 Task: Add an event with the title Team Building Activity: Outdoor Adventure and Team Bonding Experience, date '2024/05/16', time 8:00 AM to 10:00 AMand add a description: Welcome to our Negotiation Techniques Training Workshop, a comprehensive and interactive session designed to equip participants with the skills and strategies necessary to navigate successful negotiations. This workshop offers a practical and hands-on approach to negotiation, providing participants with valuable insights and techniques to achieve optimal outcomes in a variety of professional scenarios.Select event color  Peacock . Add location for the event as: 987 Roman Forum, Rome, Italy, logged in from the account softage.5@softage.netand send the event invitation to softage.9@softage.net and softage.10@softage.net. Set a reminder for the event Every weekday(Monday to Friday)
Action: Mouse moved to (908, 70)
Screenshot: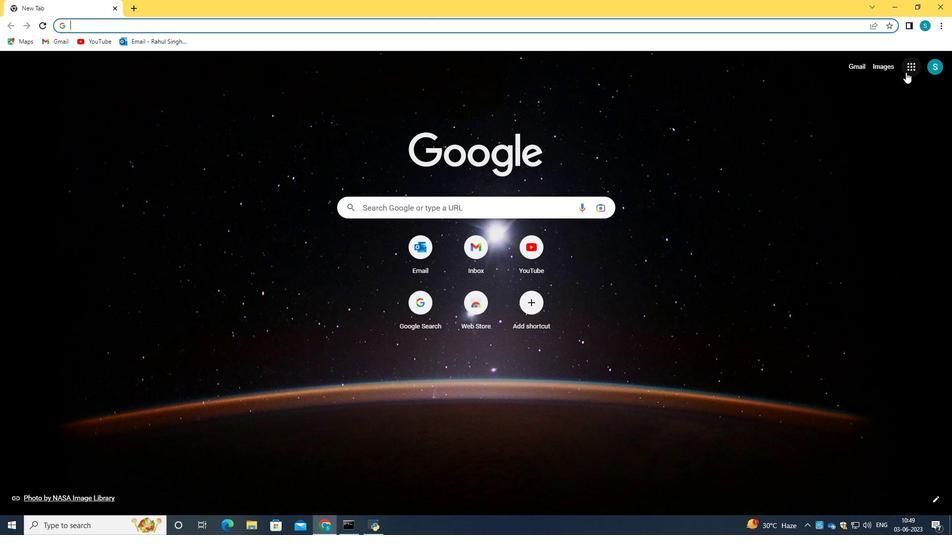 
Action: Mouse pressed left at (908, 70)
Screenshot: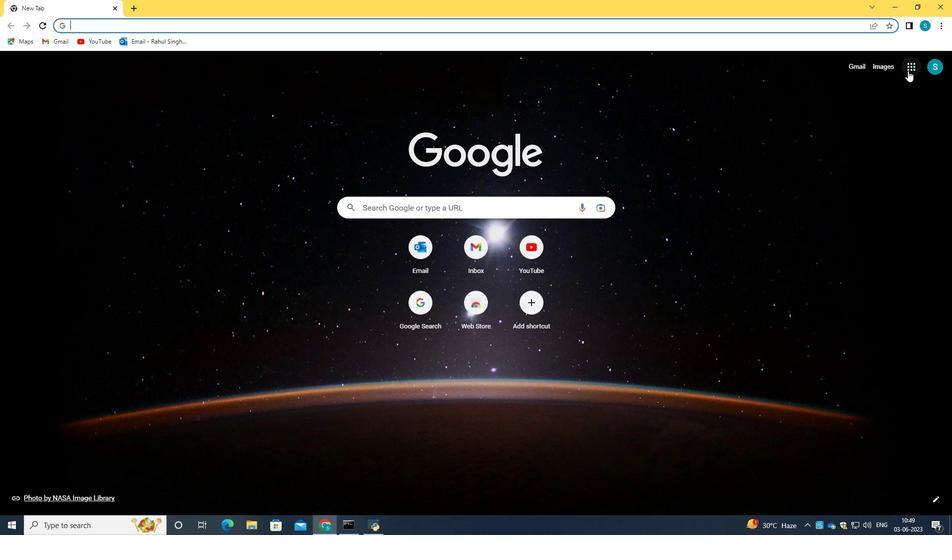 
Action: Mouse moved to (821, 209)
Screenshot: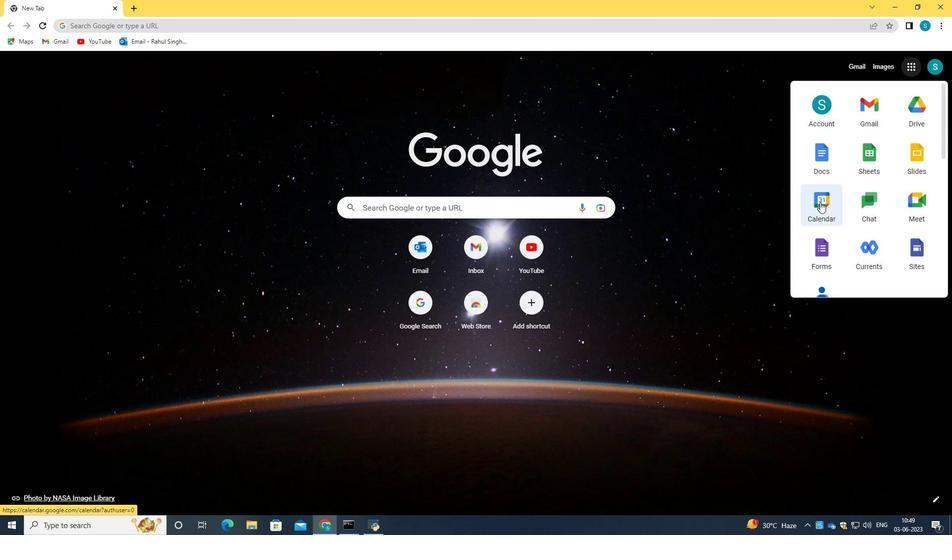 
Action: Mouse pressed left at (821, 209)
Screenshot: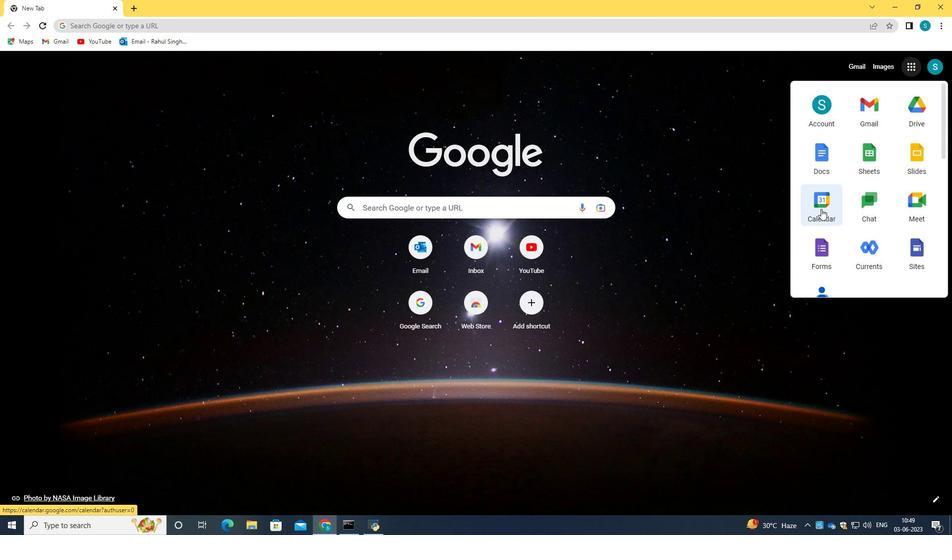 
Action: Mouse moved to (37, 111)
Screenshot: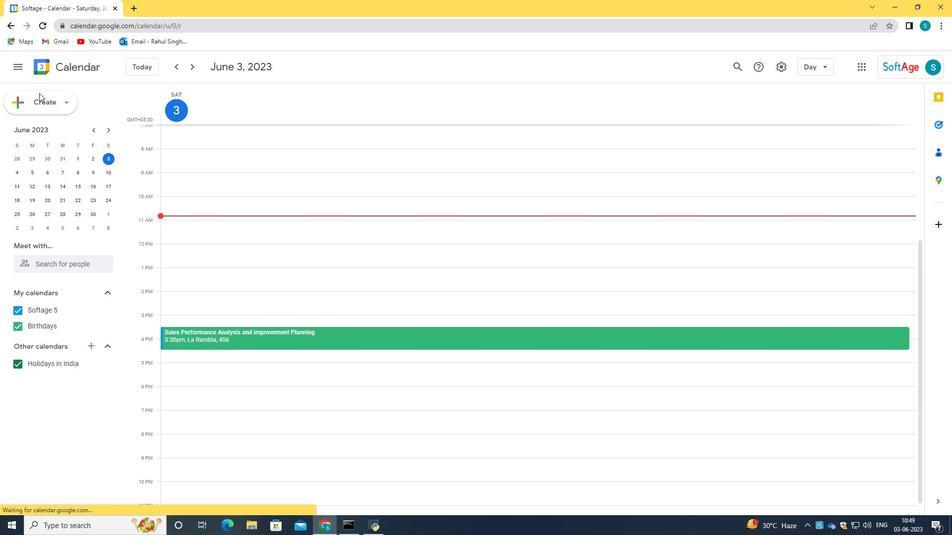 
Action: Mouse pressed left at (37, 111)
Screenshot: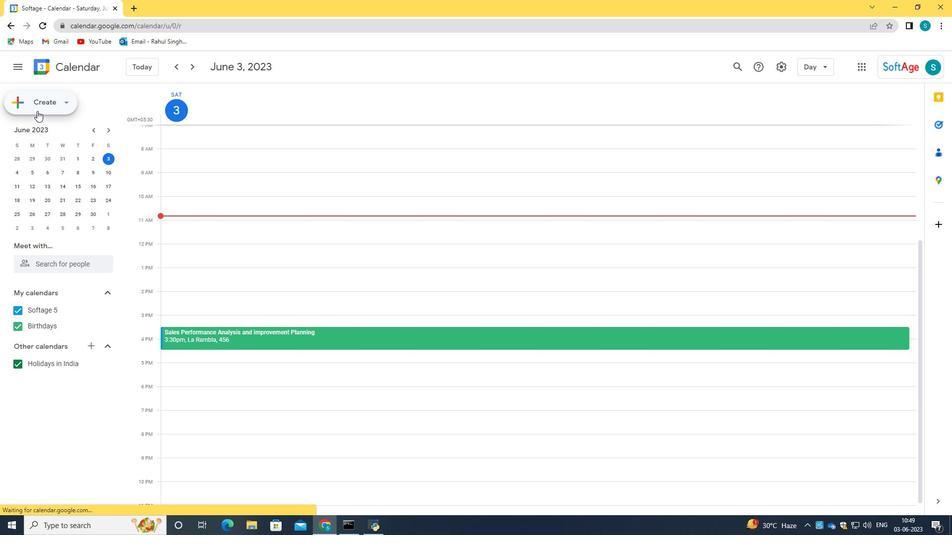 
Action: Mouse moved to (67, 136)
Screenshot: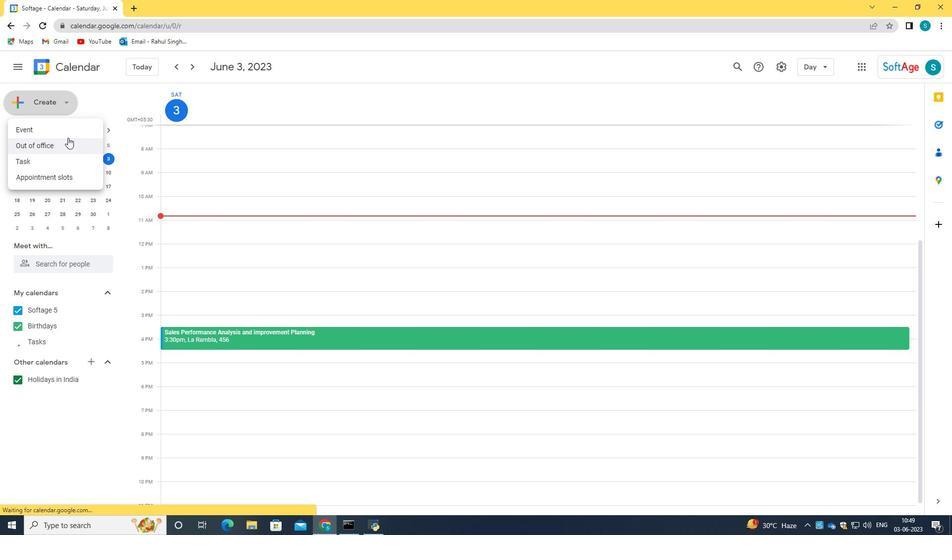 
Action: Mouse pressed left at (67, 136)
Screenshot: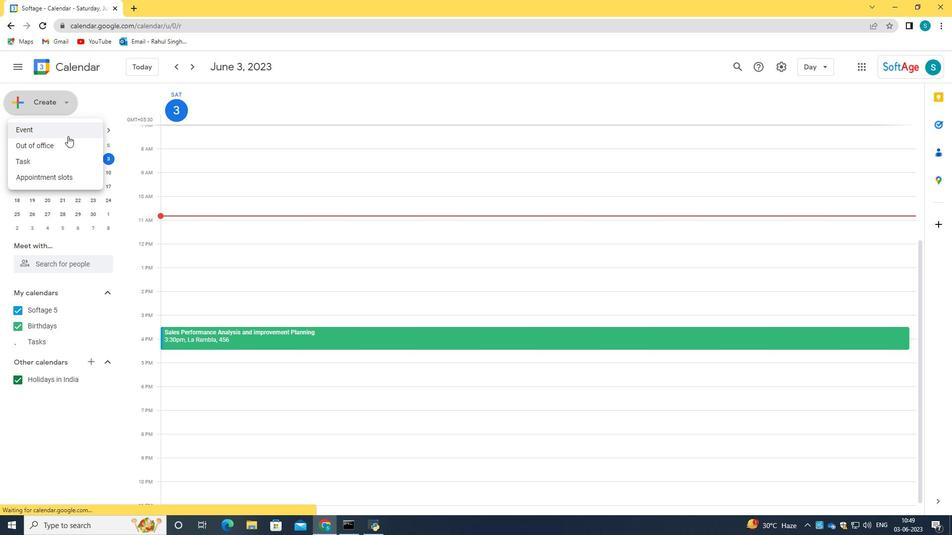 
Action: Mouse moved to (567, 397)
Screenshot: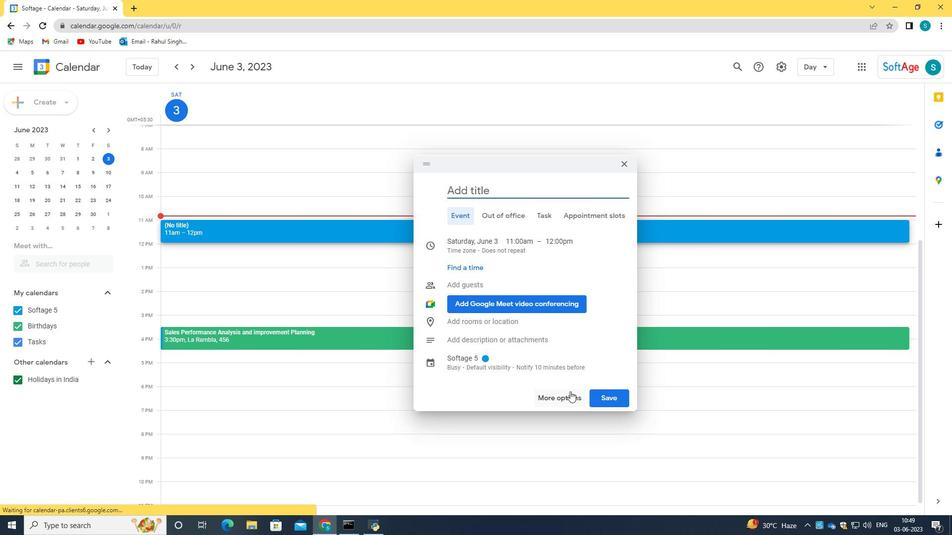 
Action: Mouse pressed left at (567, 397)
Screenshot: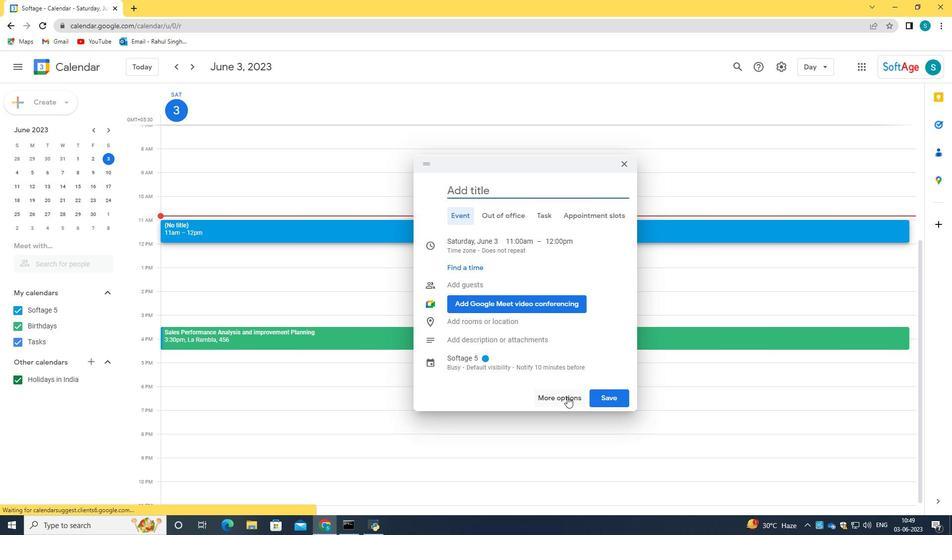 
Action: Mouse moved to (108, 72)
Screenshot: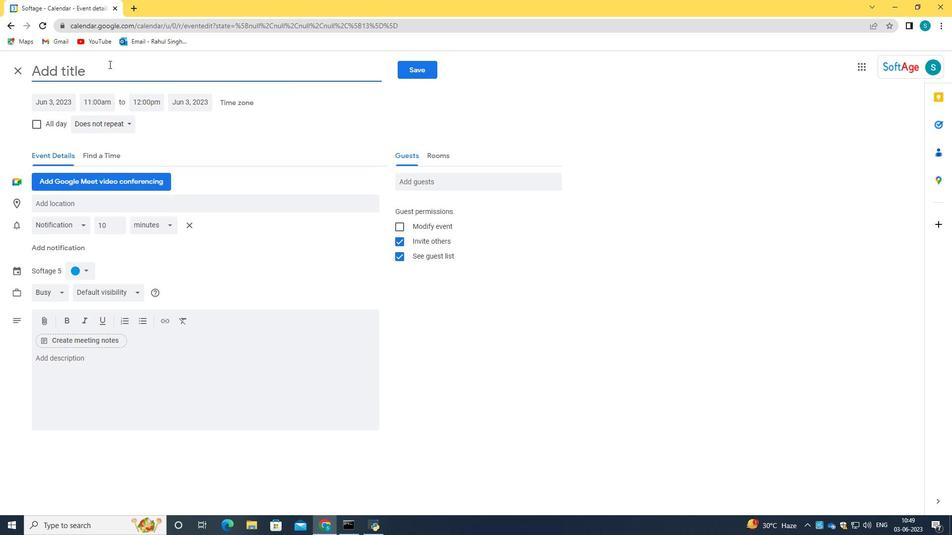 
Action: Mouse pressed left at (108, 72)
Screenshot: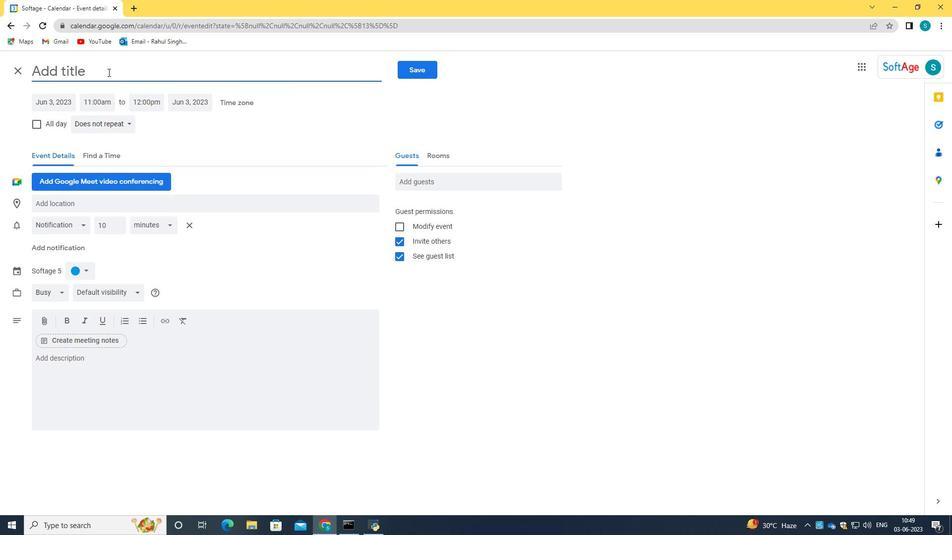 
Action: Key pressed <Key.caps_lock>T<Key.caps_lock>eam<Key.space><Key.caps_lock>B<Key.caps_lock>uilding<Key.space><Key.caps_lock>A<Key.caps_lock>ctivity<Key.shift_r>:<Key.space><Key.caps_lock>O<Key.caps_lock>utdooer<Key.backspace><Key.backspace>r<Key.space><Key.caps_lock>A<Key.caps_lock>dventure<Key.space>and<Key.space><Key.caps_lock>T<Key.caps_lock>eam<Key.space><Key.caps_lock>B<Key.caps_lock>onding<Key.space><Key.caps_lock>E<Key.caps_lock>xperience
Screenshot: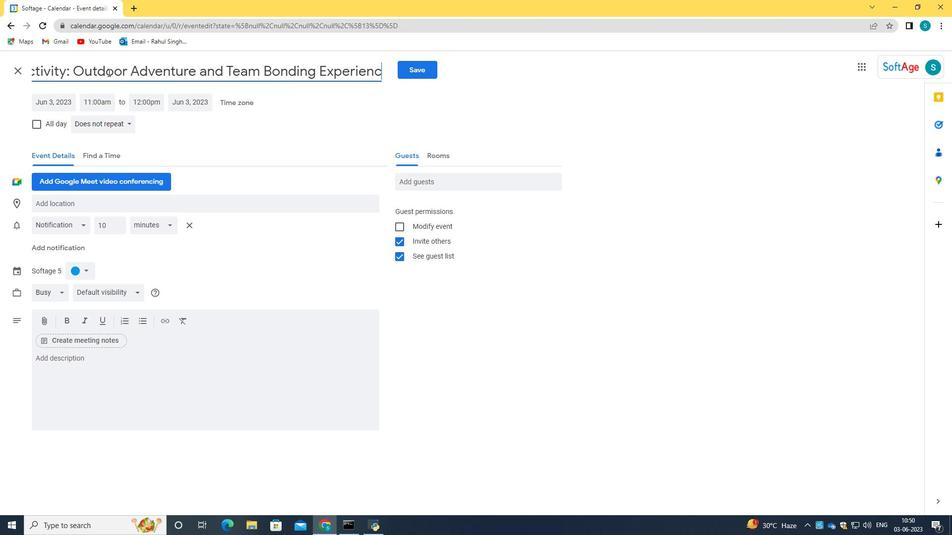 
Action: Mouse scrolled (108, 71) with delta (0, 0)
Screenshot: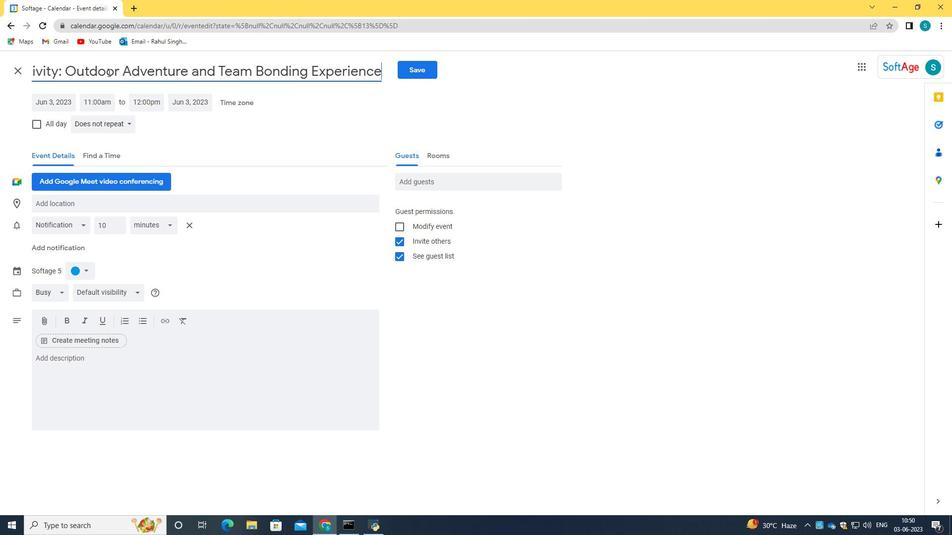 
Action: Mouse moved to (53, 108)
Screenshot: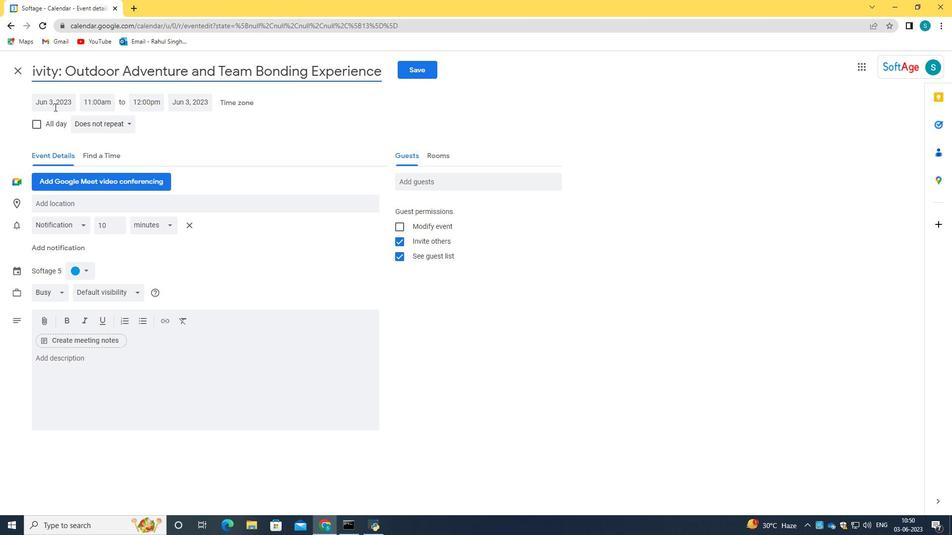 
Action: Mouse pressed left at (53, 108)
Screenshot: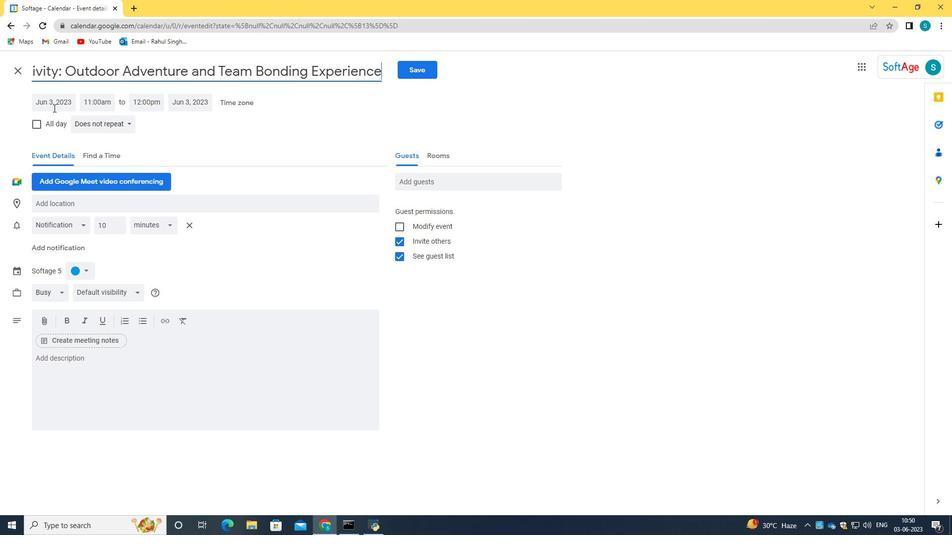 
Action: Mouse moved to (58, 101)
Screenshot: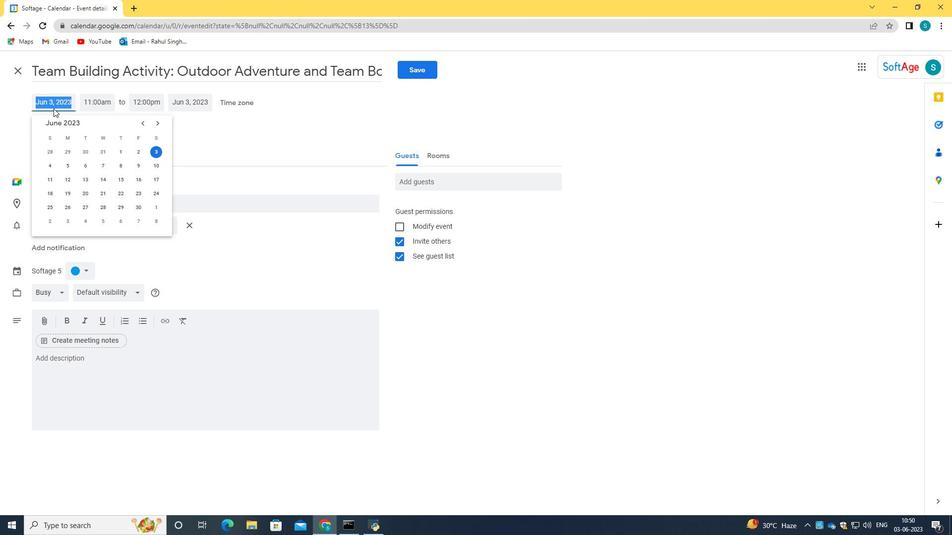 
Action: Key pressed 2024/05/166
Screenshot: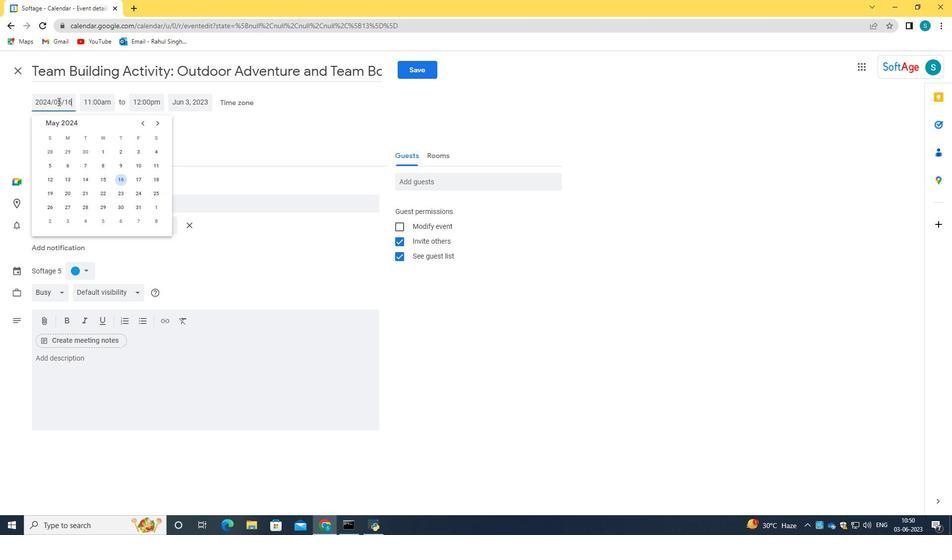 
Action: Mouse moved to (91, 69)
Screenshot: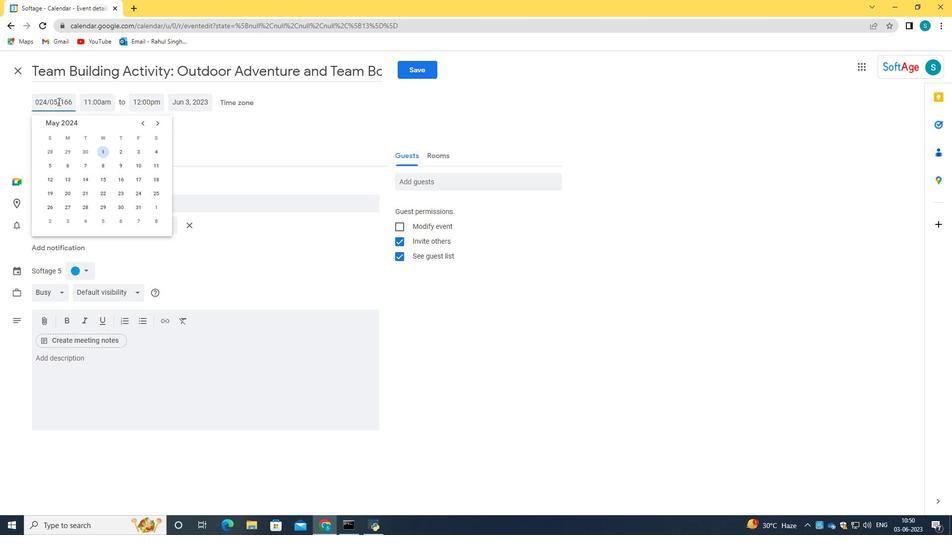 
Action: Key pressed <Key.backspace>
Screenshot: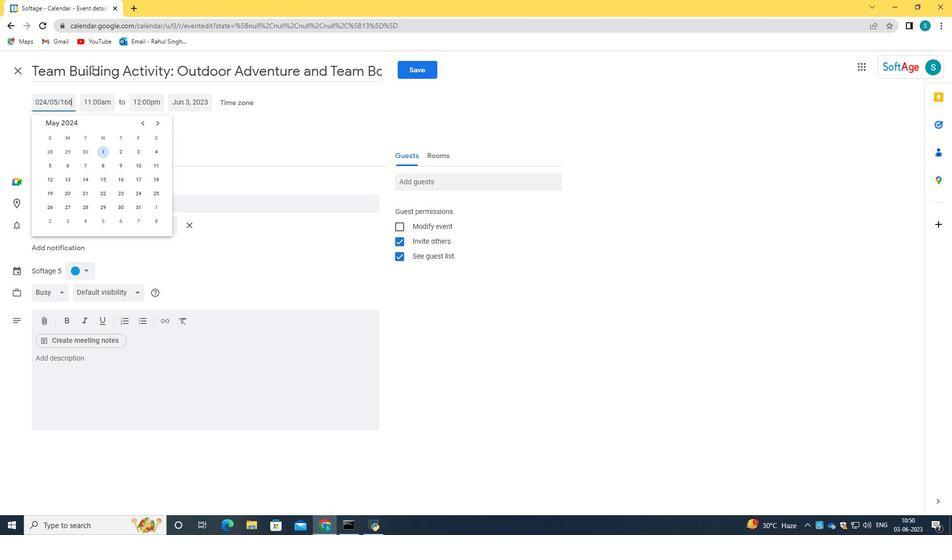 
Action: Mouse moved to (99, 101)
Screenshot: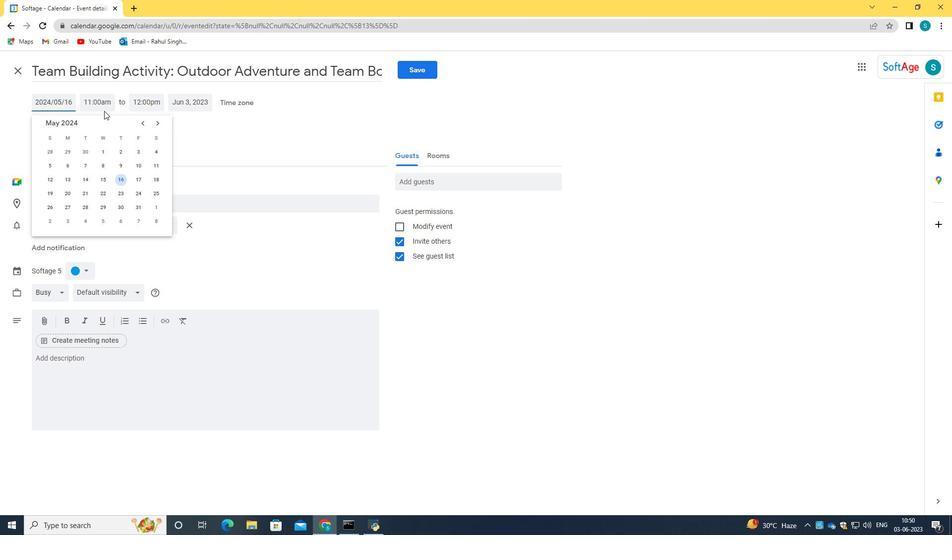 
Action: Mouse pressed left at (99, 101)
Screenshot: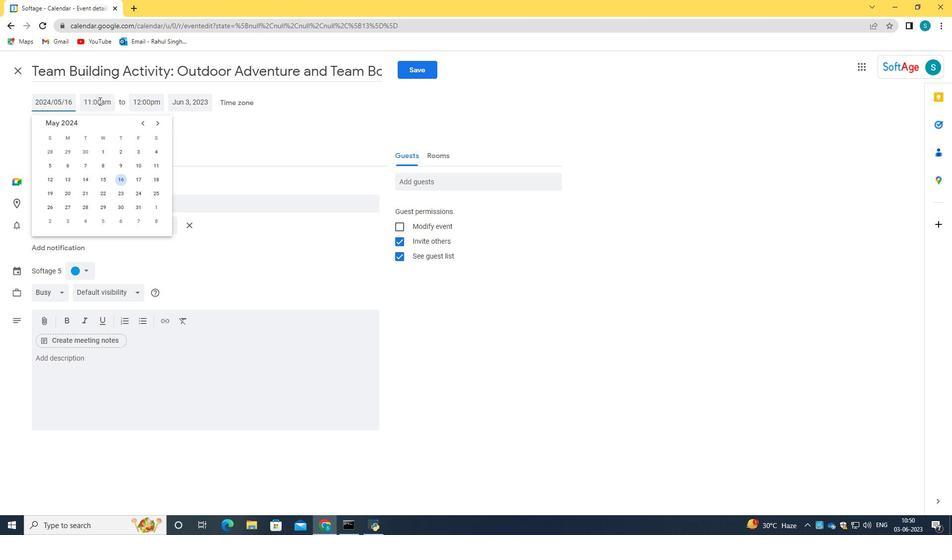 
Action: Mouse pressed left at (99, 101)
Screenshot: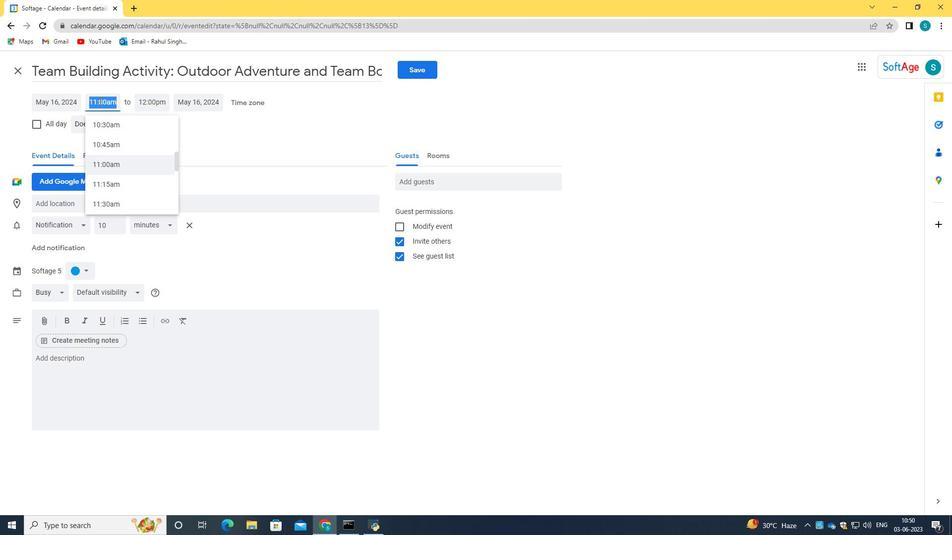 
Action: Mouse moved to (106, 100)
Screenshot: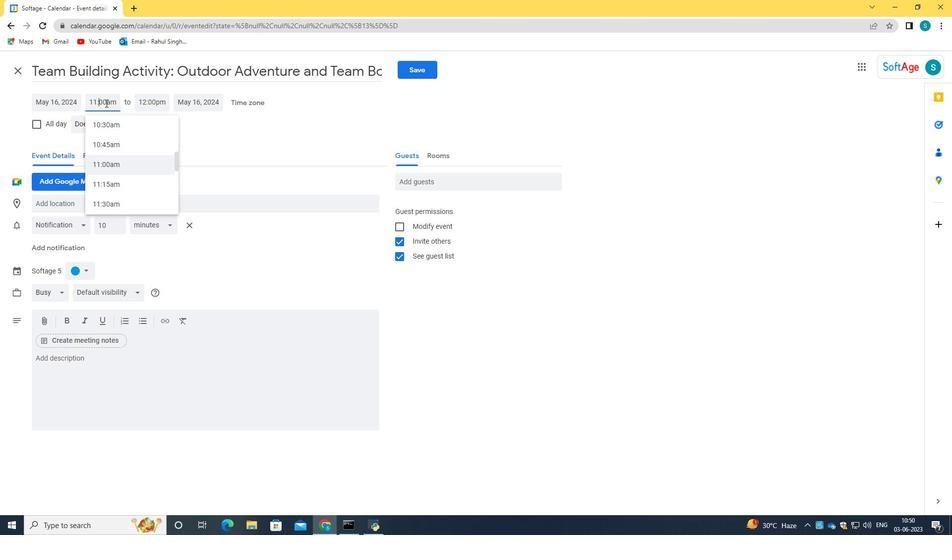 
Action: Mouse pressed left at (106, 100)
Screenshot: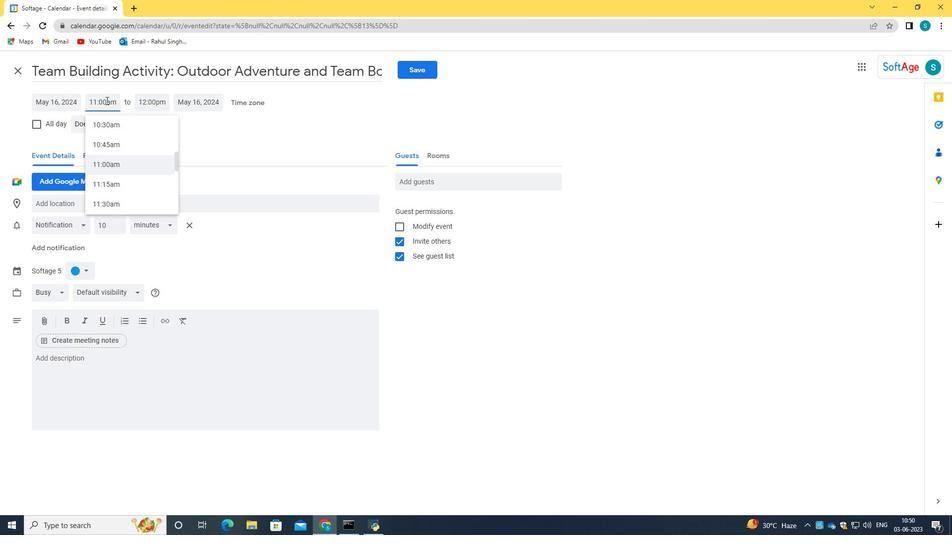
Action: Mouse pressed left at (106, 100)
Screenshot: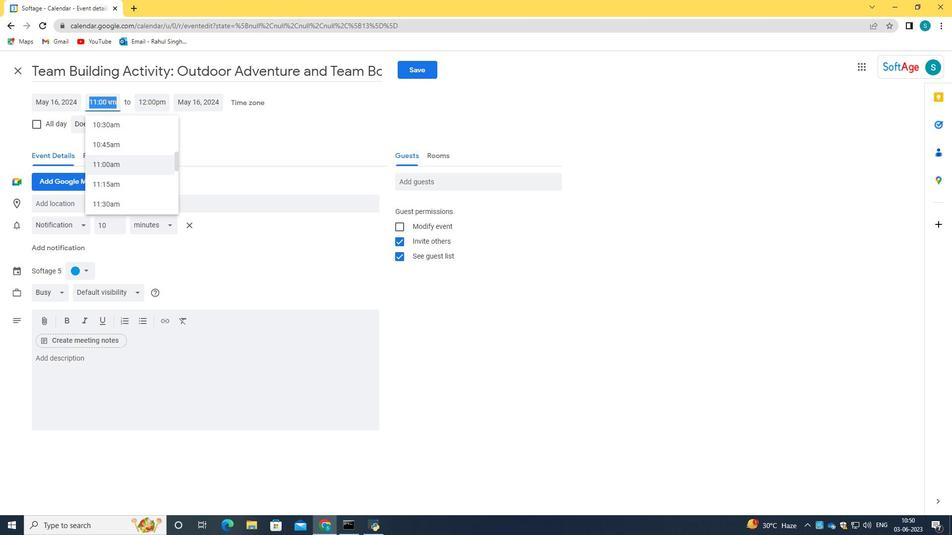 
Action: Key pressed <Key.backspace><Key.backspace><Key.backspace><Key.backspace><Key.backspace>08<Key.shift_r>:00<Key.tab>10<Key.shift_r><Key.shift_r><Key.shift_r>:00<Key.space>am
Screenshot: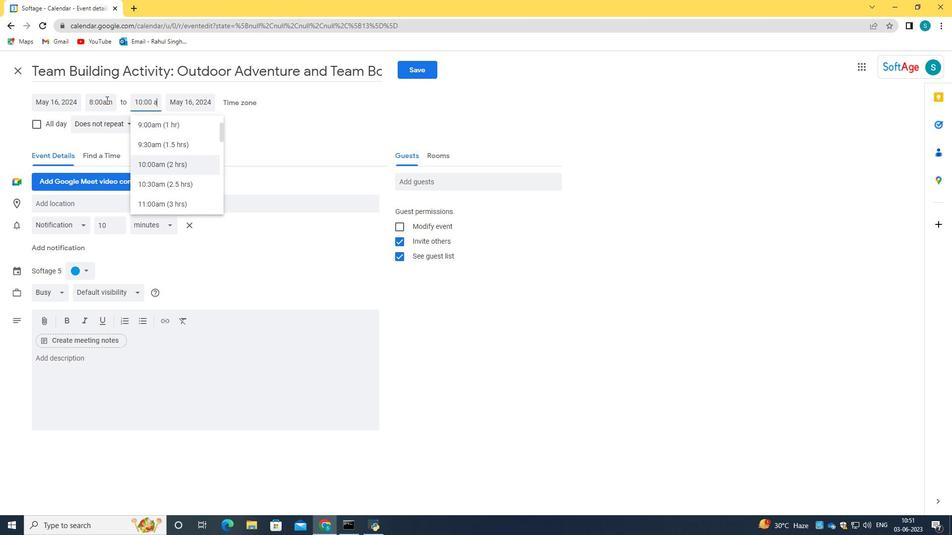 
Action: Mouse moved to (163, 167)
Screenshot: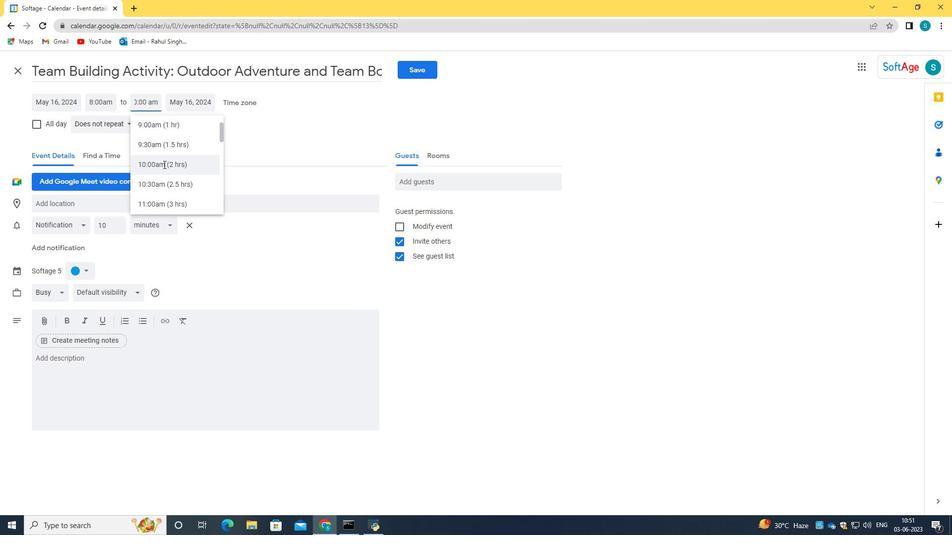 
Action: Mouse pressed left at (163, 167)
Screenshot: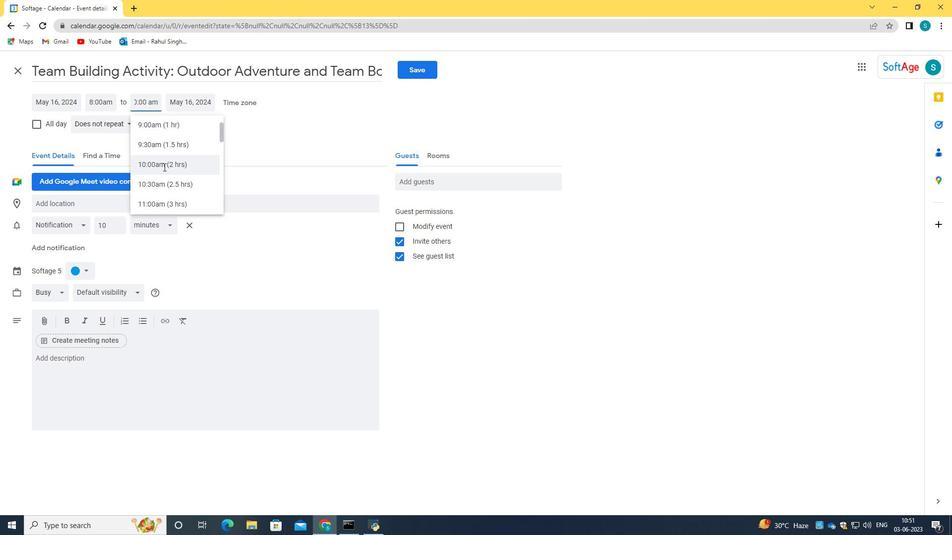 
Action: Mouse moved to (127, 359)
Screenshot: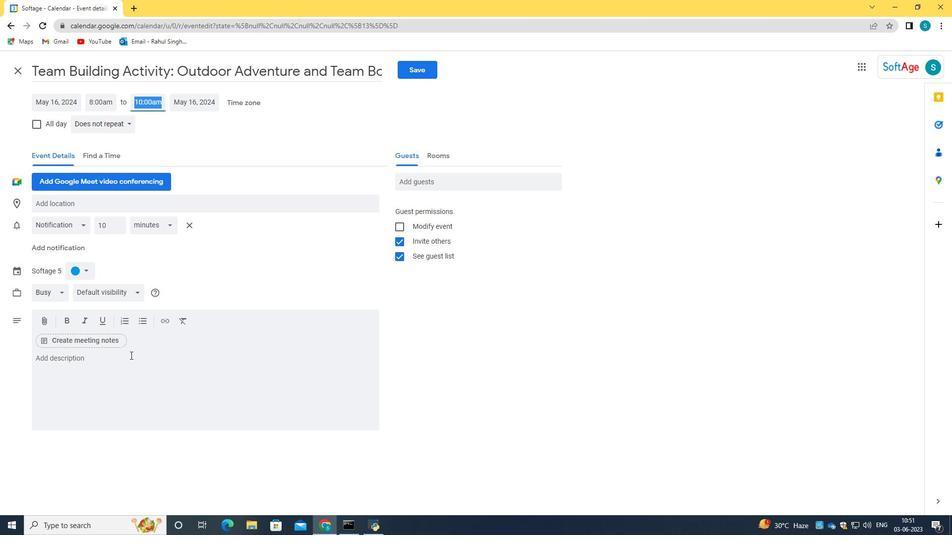 
Action: Mouse pressed left at (127, 359)
Screenshot: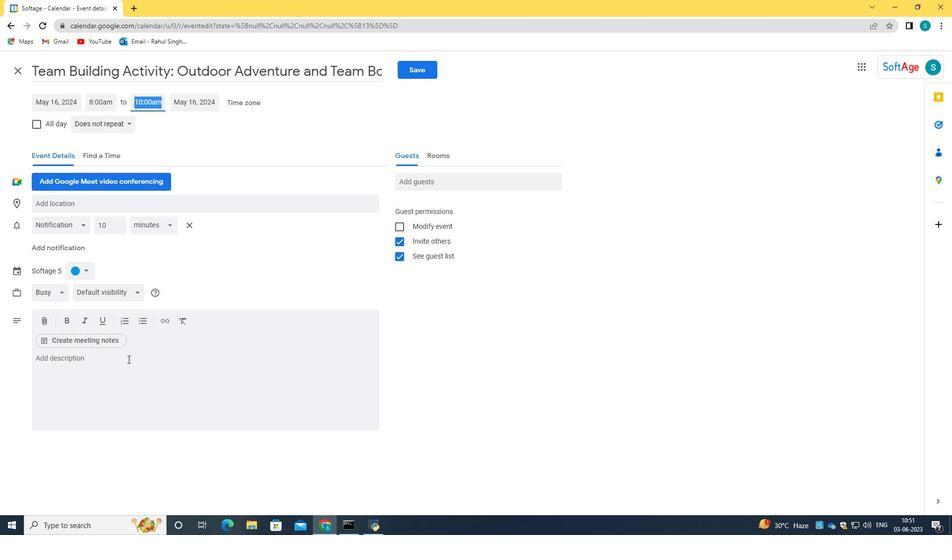
Action: Key pressed <Key.caps_lock>W<Key.caps_lock>elcome<Key.space>to<Key.space>our<Key.space><Key.caps_lock>N<Key.caps_lock>egotiation<Key.space><Key.caps_lock>T<Key.caps_lock>echniw<Key.backspace>ques<Key.space><Key.caps_lock>T<Key.caps_lock>raining<Key.space><Key.caps_lock>W<Key.caps_lock>orkshop<Key.space><Key.backspace>,<Key.space>a<Key.space>comp<Key.backspace>prehansive<Key.space>and<Key.space>inter<Key.backspace><Key.backspace><Key.backspace><Key.backspace><Key.backspace><Key.backspace><Key.backspace><Key.backspace><Key.backspace><Key.backspace><Key.backspace><Key.backspace><Key.backspace><Key.backspace><Key.backspace><Key.backspace><Key.backspace><Key.backspace><Key.backspace>rehensive<Key.space>and<Key.space>interactive<Key.space>session<Key.space>designed<Key.space><Key.space><Key.space>to<Key.space>equip<Key.space>participants<Key.space>with<Key.space>the<Key.space>skill<Key.space>a<Key.backspace><Key.backspace>s<Key.space>and<Key.space>strategies<Key.space>necessarty<Key.space>t<Key.backspace><Key.backspace><Key.backspace><Key.backspace>y<Key.space>to<Key.space>provide<Key.space><Key.backspace><Key.backspace><Key.backspace><Key.backspace><Key.backspace><Key.backspace><Key.backspace><Key.backspace><Key.backspace><Key.space>navigate<Key.space>successful<Key.space>nefotiations.<Key.space><Key.caps_lock>T<Key.caps_lock>h<Key.backspace><Key.backspace><Key.backspace><Key.backspace><Key.backspace><Key.backspace><Key.backspace><Key.backspace><Key.backspace><Key.backspace><Key.backspace><Key.backspace><Key.backspace><Key.backspace>gotiations.<Key.space><Key.caps_lock>T<Key.caps_lock>his<Key.space>workshop<Key.space>offers<Key.space>a<Key.space>practiv<Key.backspace>cal<Key.space>and<Key.space>hands-on<Key.space>approach<Key.space>to<Key.space>negotiation<Key.space><Key.backspace>,<Key.space>providing<Key.space>participants<Key.space>with<Key.space>valuable<Key.space>insights<Key.space>and<Key.space>techniques<Key.space>to<Key.space>achieve<Key.space>optimal<Key.space>outcomes<Key.space>in<Key.space>av<Key.space><Key.backspace><Key.backspace><Key.space>variety<Key.space>of<Key.space>professional<Key.space>scenarios.
Screenshot: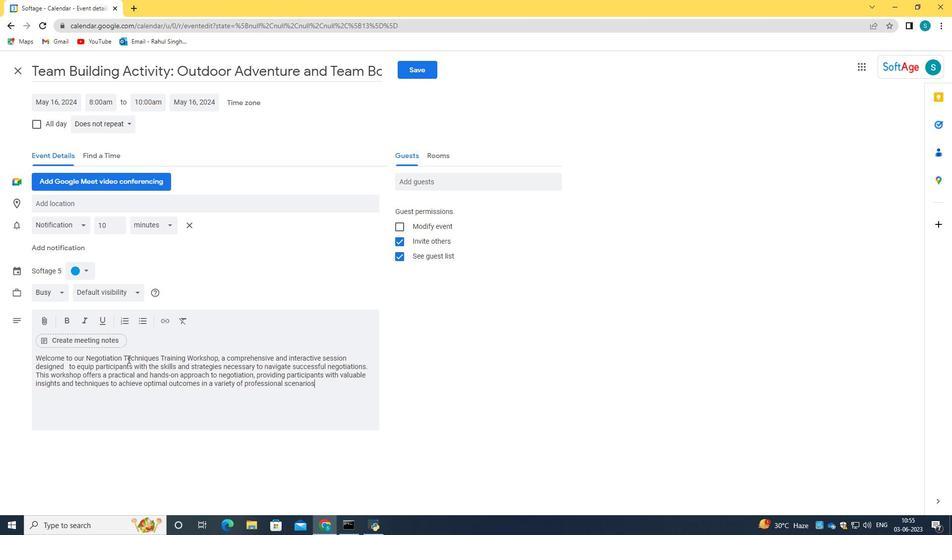 
Action: Mouse moved to (77, 273)
Screenshot: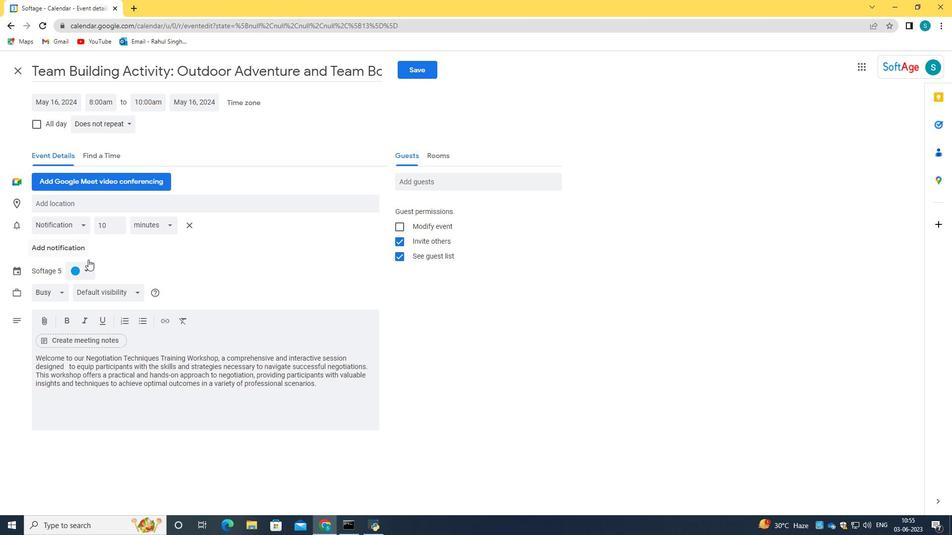 
Action: Mouse pressed left at (77, 273)
Screenshot: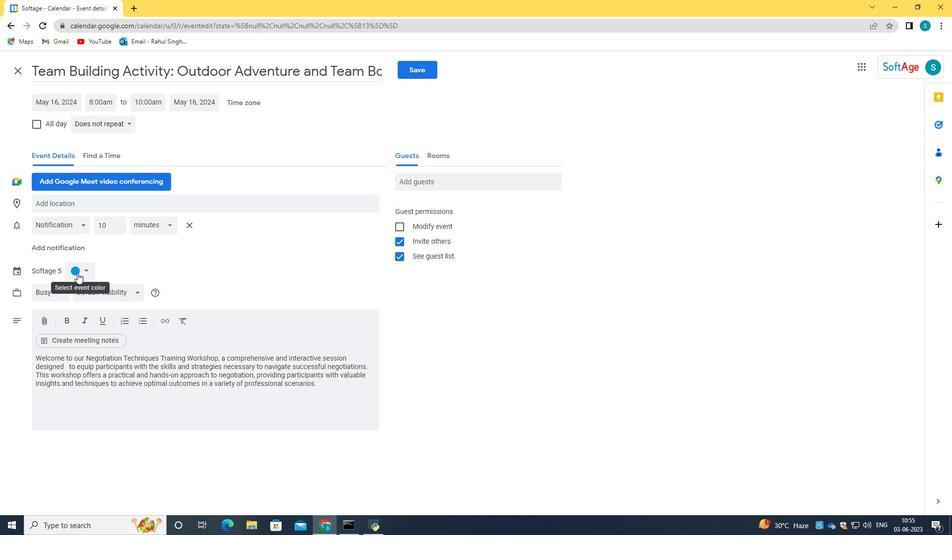 
Action: Mouse moved to (75, 305)
Screenshot: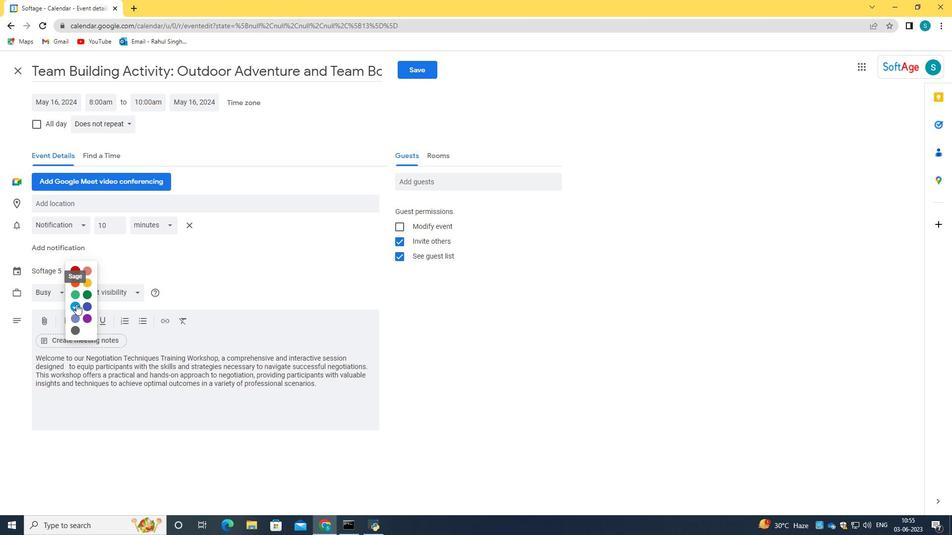 
Action: Mouse pressed left at (75, 305)
Screenshot: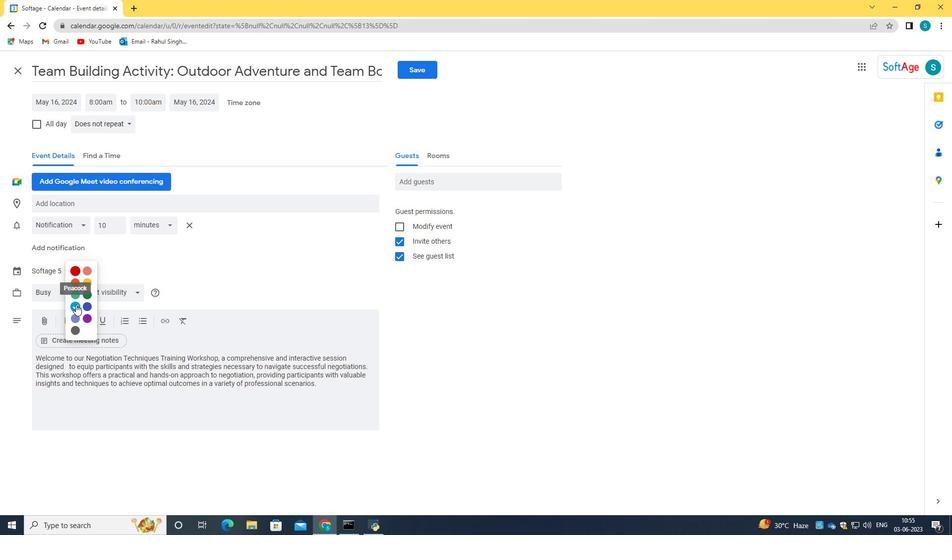 
Action: Mouse moved to (115, 207)
Screenshot: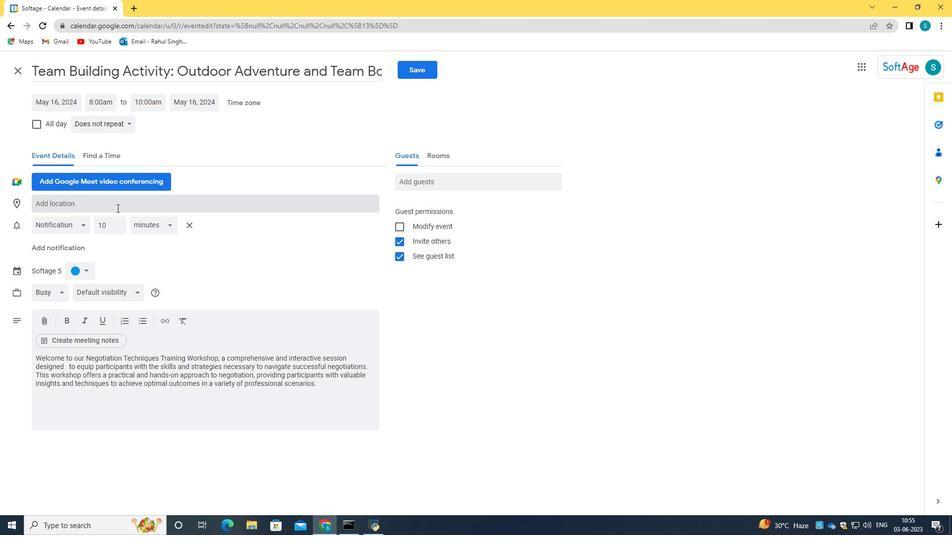 
Action: Mouse pressed left at (115, 207)
Screenshot: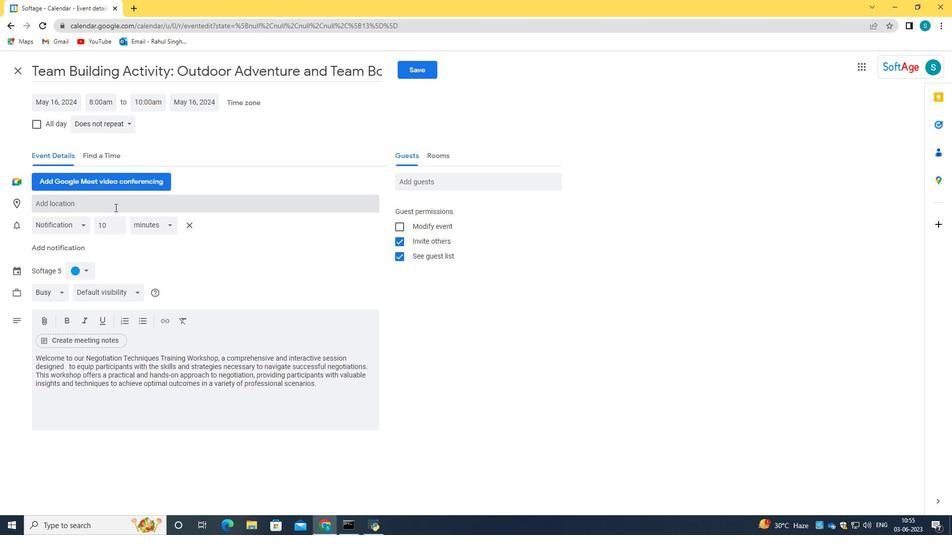 
Action: Key pressed 987<Key.space><Key.caps_lock>R<Key.caps_lock>oman<Key.space><Key.caps_lock>F<Key.caps_lock>orum,<Key.space><Key.caps_lock>I<Key.caps_lock><Key.backspace><Key.caps_lock>R<Key.caps_lock>ome<Key.space>,<Key.space><Key.caps_lock>I<Key.caps_lock>taly<Key.enter>
Screenshot: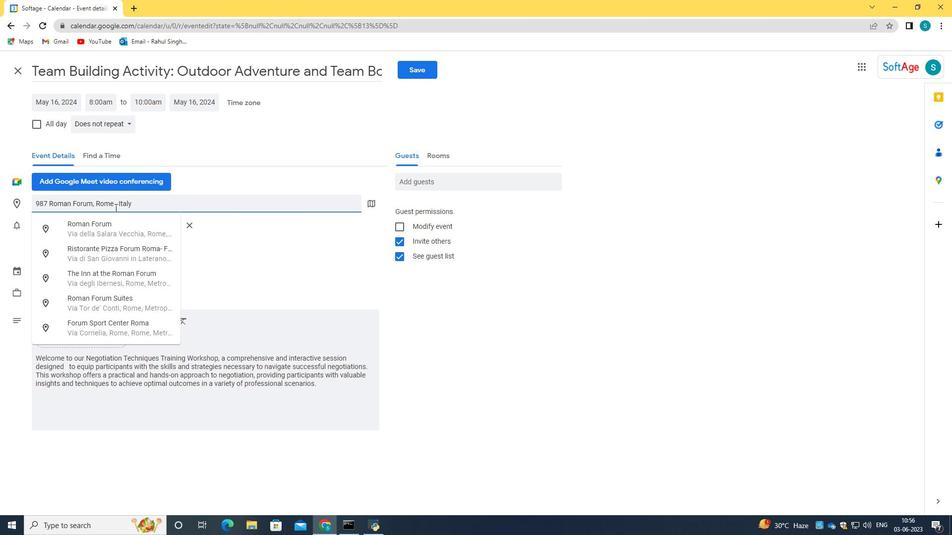 
Action: Mouse moved to (428, 181)
Screenshot: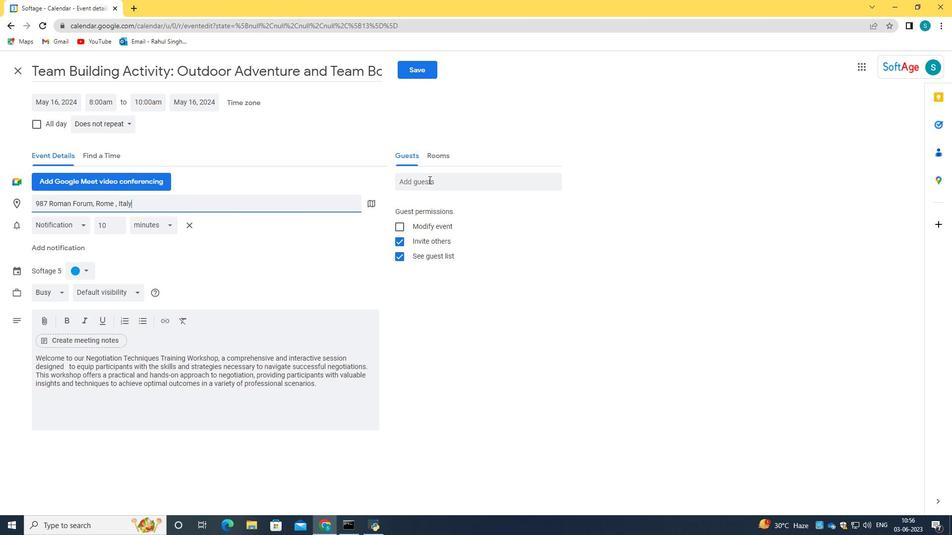 
Action: Mouse pressed left at (428, 181)
Screenshot: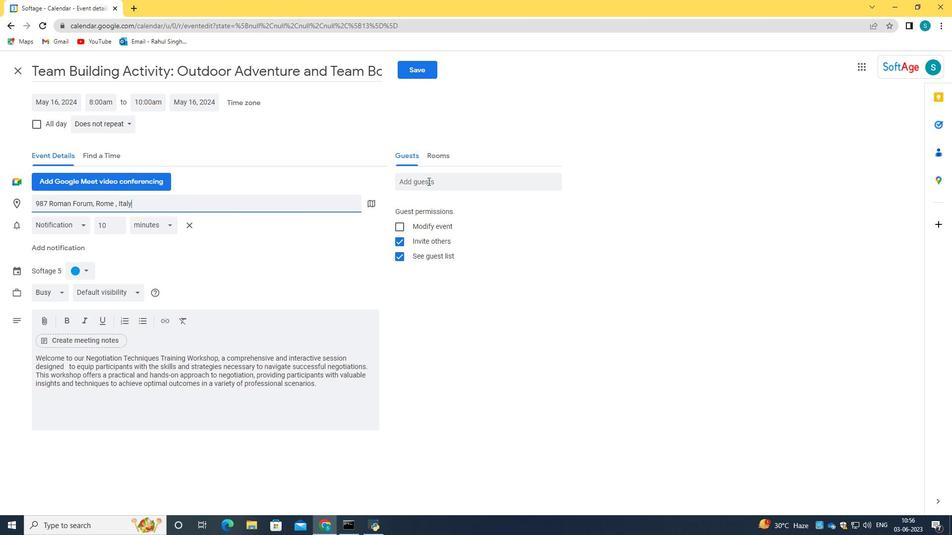 
Action: Key pressed softage.9<Key.shift>@softage.net<Key.tab>softage.10<Key.shift>@softage.net
Screenshot: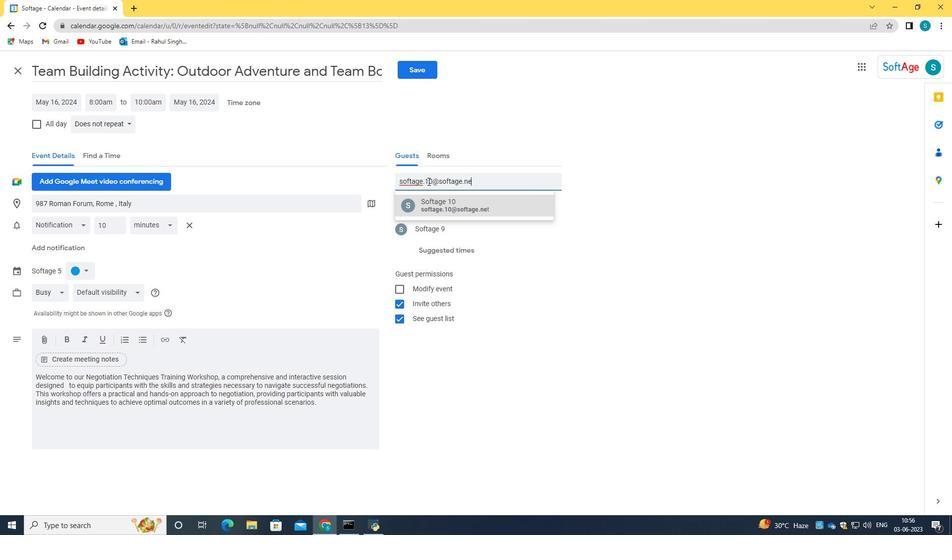 
Action: Mouse moved to (453, 207)
Screenshot: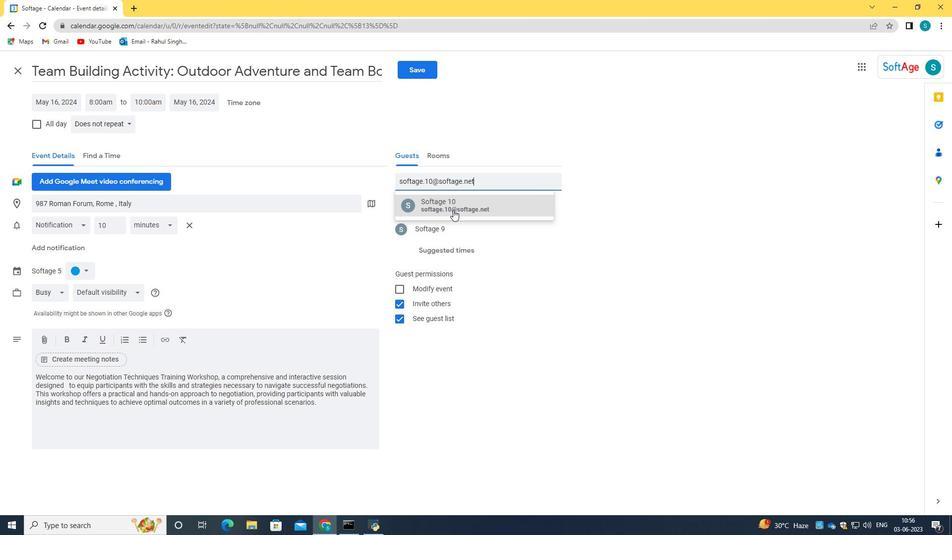 
Action: Mouse pressed left at (453, 207)
Screenshot: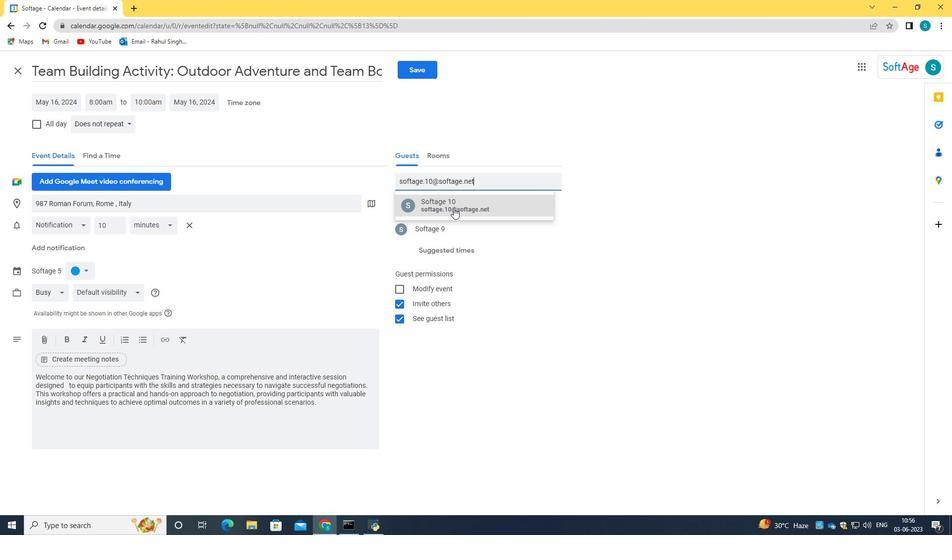 
Action: Mouse moved to (112, 126)
Screenshot: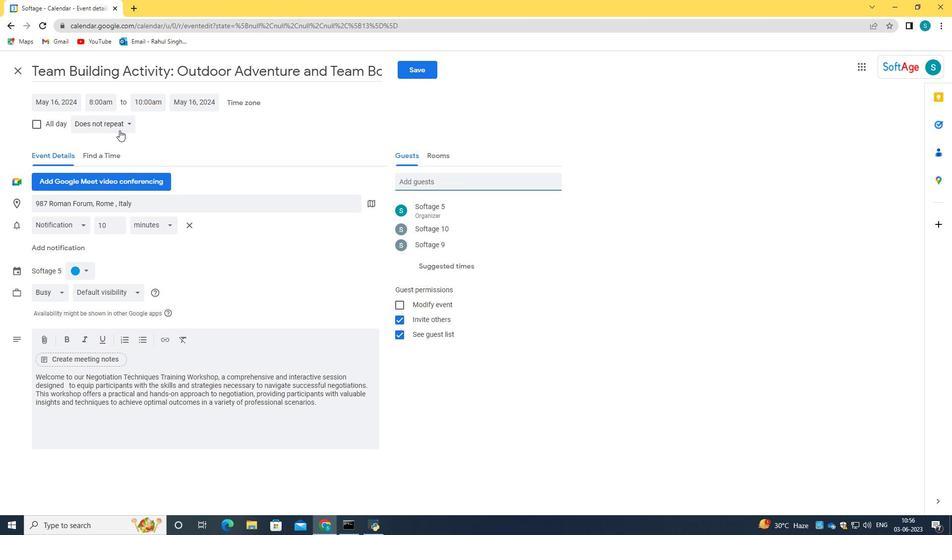 
Action: Mouse pressed left at (112, 126)
Screenshot: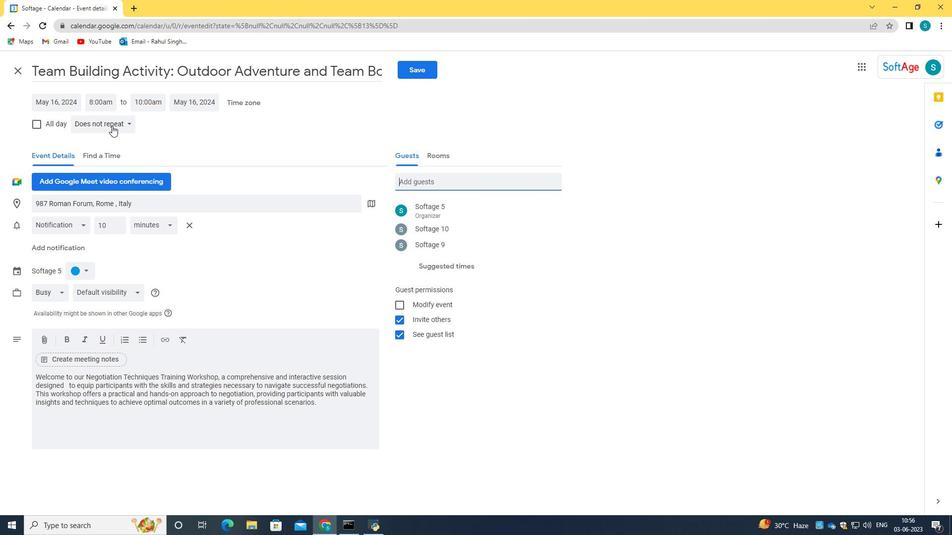
Action: Mouse moved to (111, 205)
Screenshot: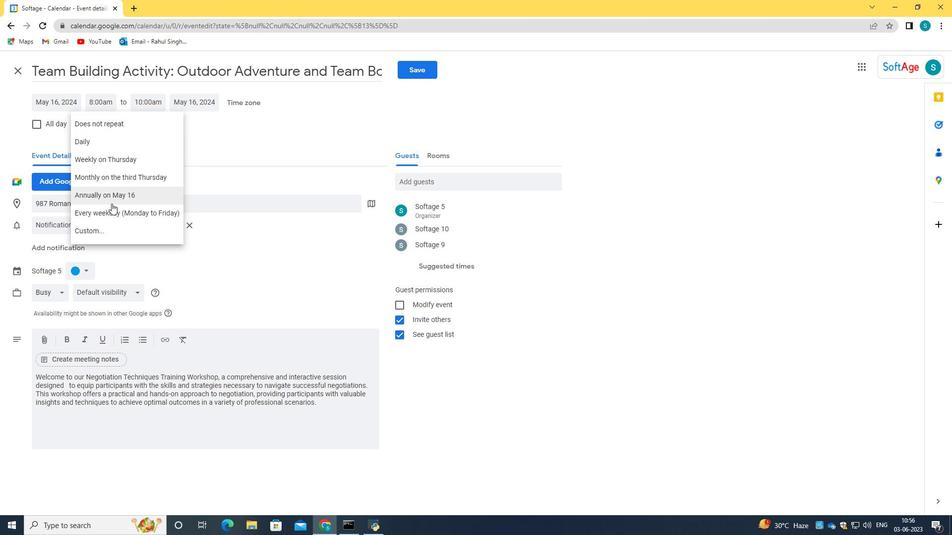 
Action: Mouse pressed left at (111, 205)
Screenshot: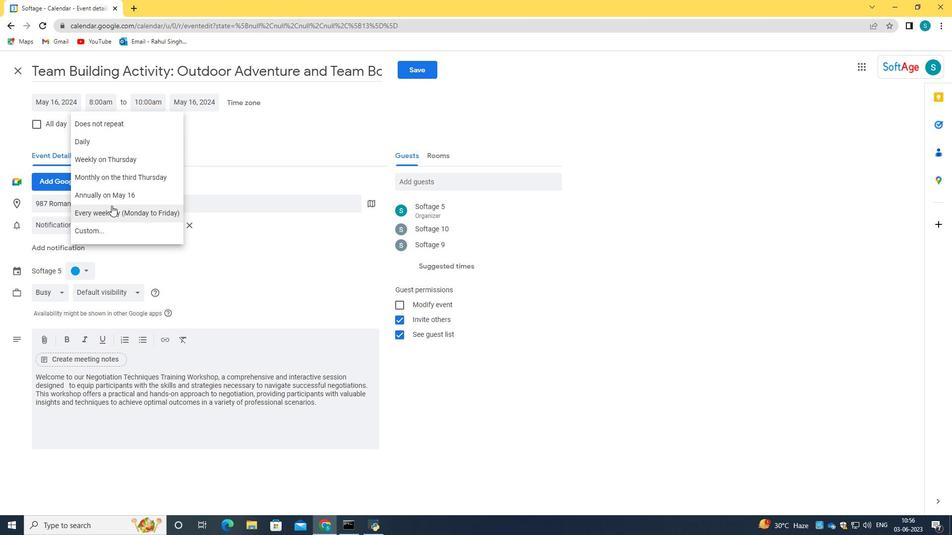 
Action: Mouse moved to (421, 71)
Screenshot: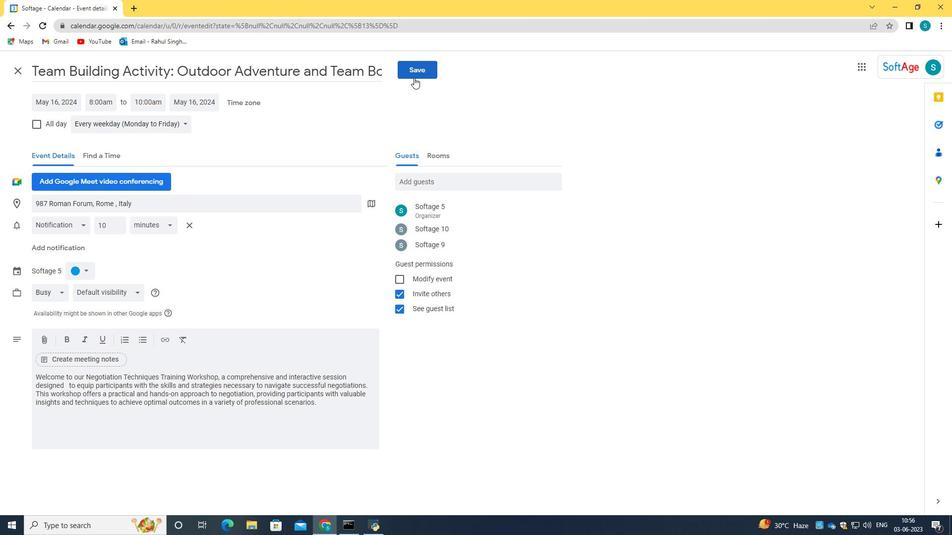 
Action: Mouse pressed left at (421, 71)
Screenshot: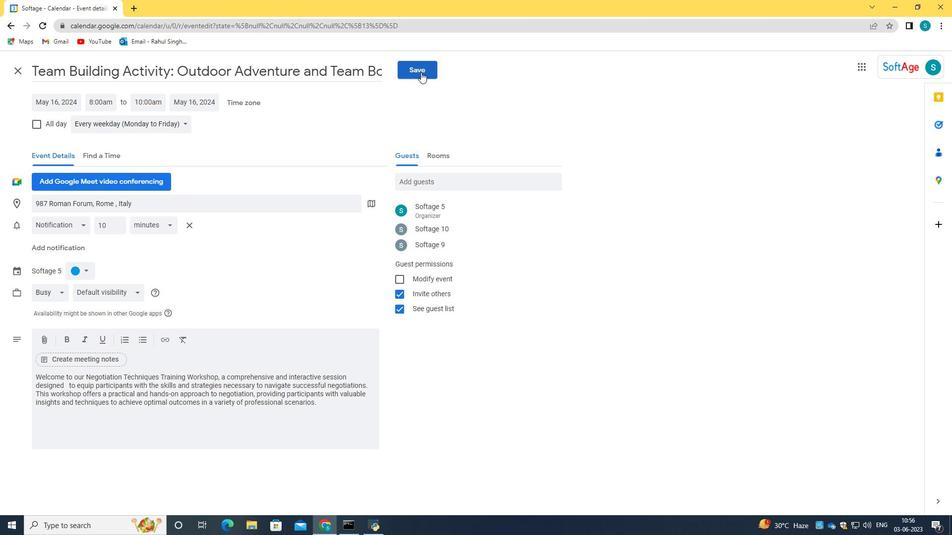 
Action: Mouse moved to (569, 310)
Screenshot: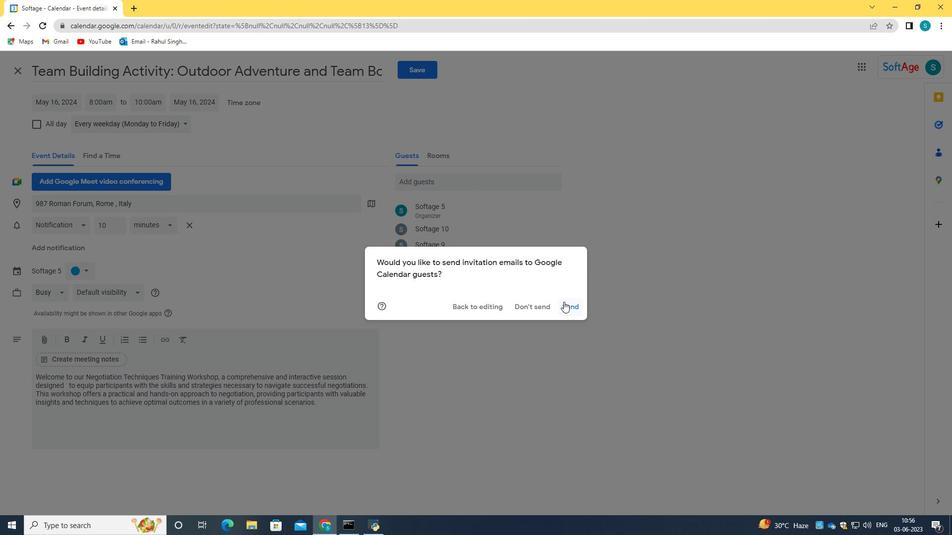 
Action: Mouse pressed left at (569, 310)
Screenshot: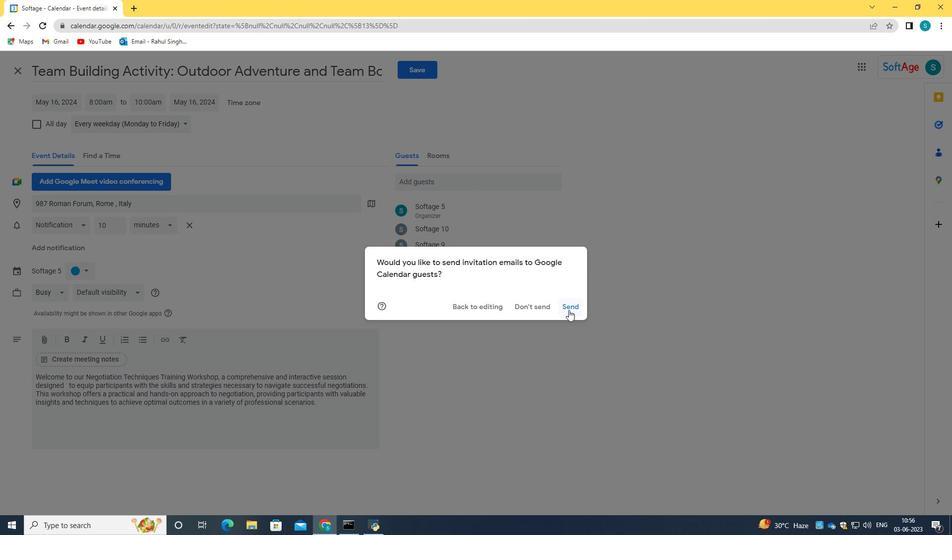 
